 Task: Open Card Card0000000140 in Board Board0000000035 in Workspace WS0000000012 in Trello. Add Member Email0000000048 to Card Card0000000140 in Board Board0000000035 in Workspace WS0000000012 in Trello. Add Red Label titled Label0000000140 to Card Card0000000140 in Board Board0000000035 in Workspace WS0000000012 in Trello. Add Checklist CL0000000140 to Card Card0000000140 in Board Board0000000035 in Workspace WS0000000012 in Trello. Add Dates with Start Date as Nov 01 2023 and Due Date as Nov 30 2023 to Card Card0000000140 in Board Board0000000035 in Workspace WS0000000012 in Trello
Action: Mouse moved to (495, 492)
Screenshot: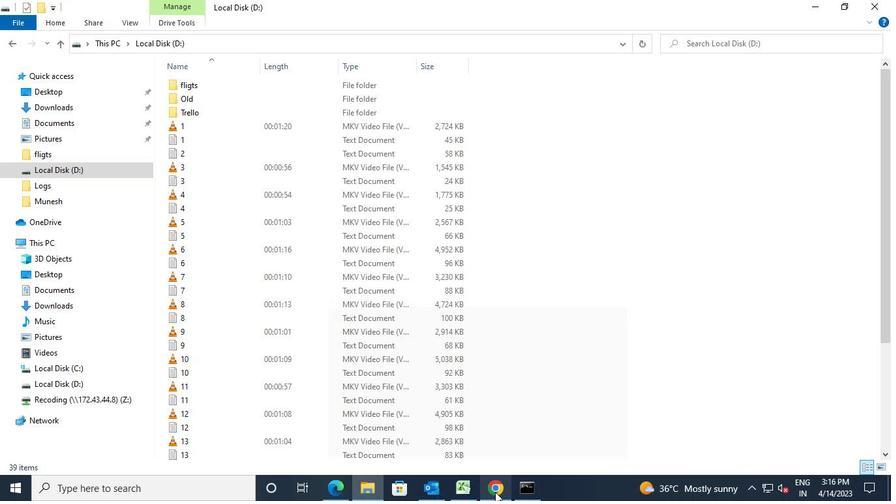 
Action: Mouse pressed left at (495, 492)
Screenshot: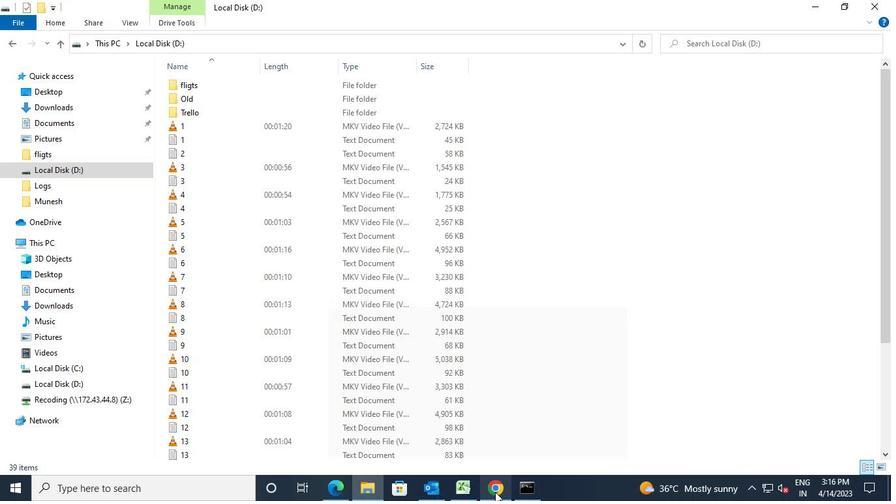 
Action: Mouse moved to (256, 384)
Screenshot: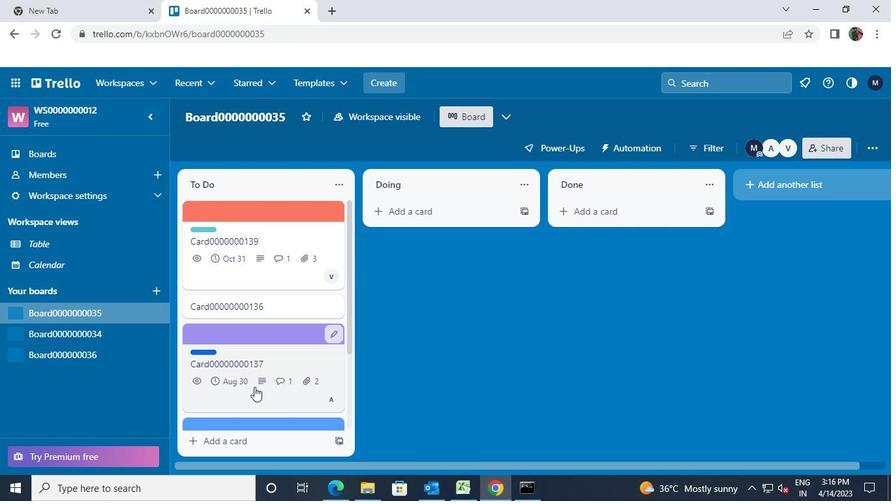 
Action: Mouse scrolled (256, 383) with delta (0, 0)
Screenshot: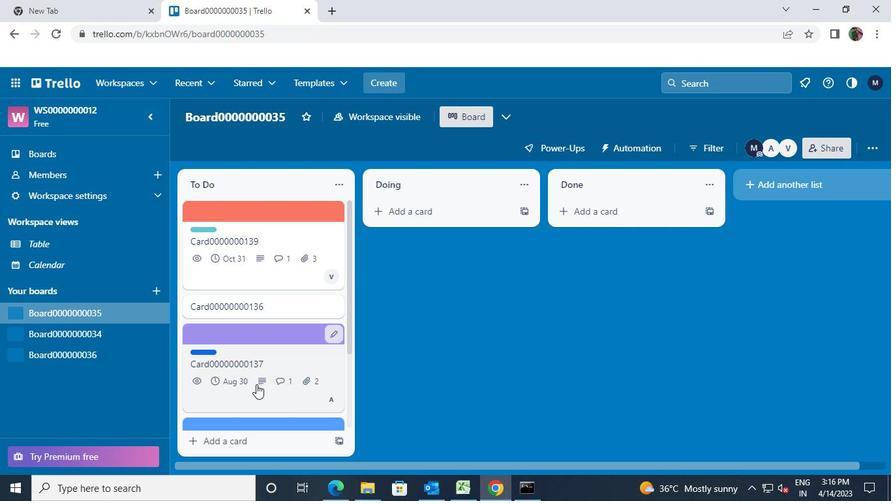 
Action: Mouse scrolled (256, 383) with delta (0, 0)
Screenshot: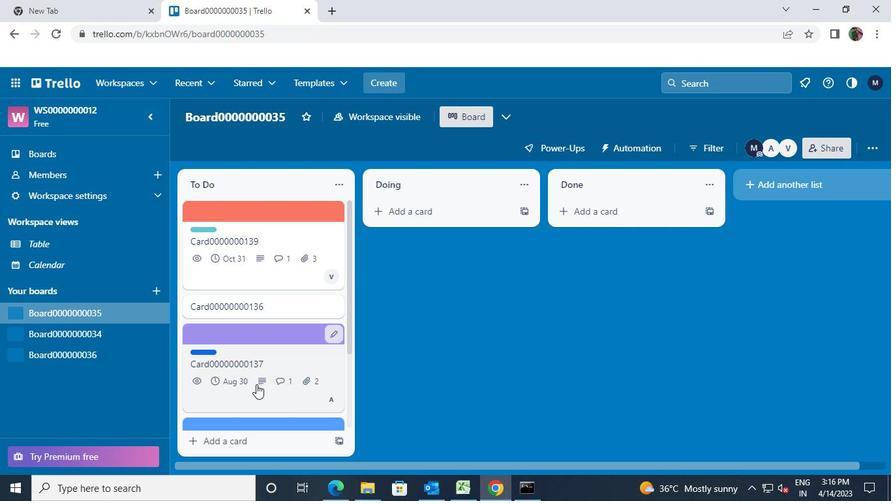 
Action: Mouse moved to (267, 360)
Screenshot: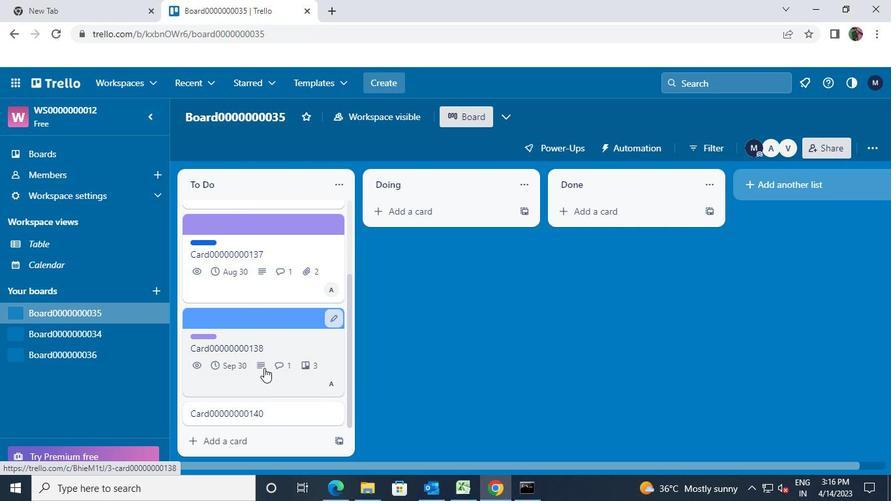 
Action: Mouse scrolled (267, 360) with delta (0, 0)
Screenshot: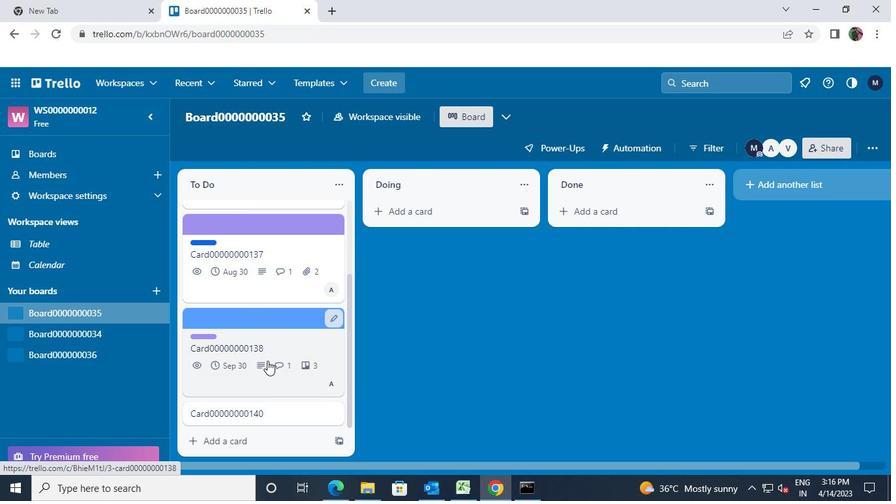 
Action: Mouse scrolled (267, 360) with delta (0, 0)
Screenshot: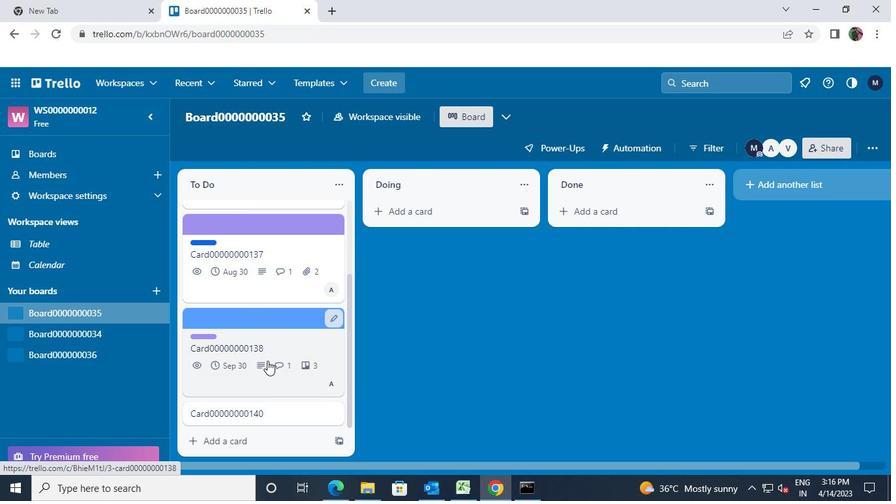 
Action: Mouse scrolled (267, 360) with delta (0, 0)
Screenshot: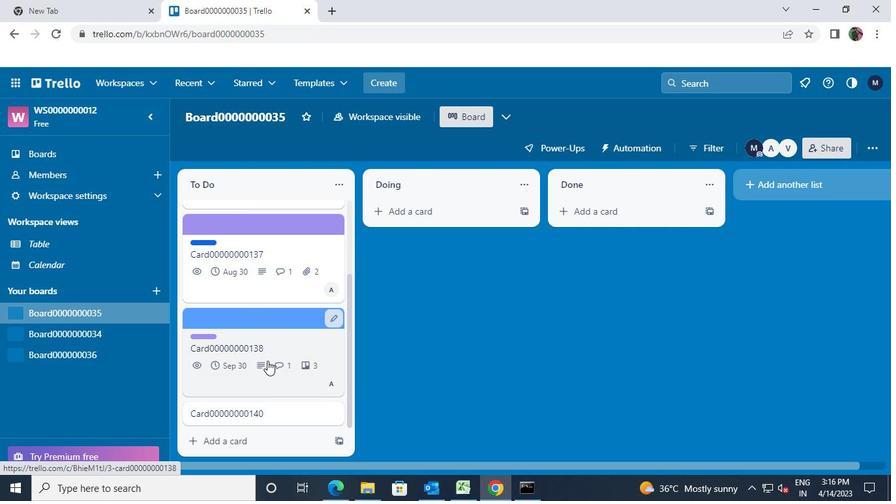 
Action: Mouse moved to (332, 411)
Screenshot: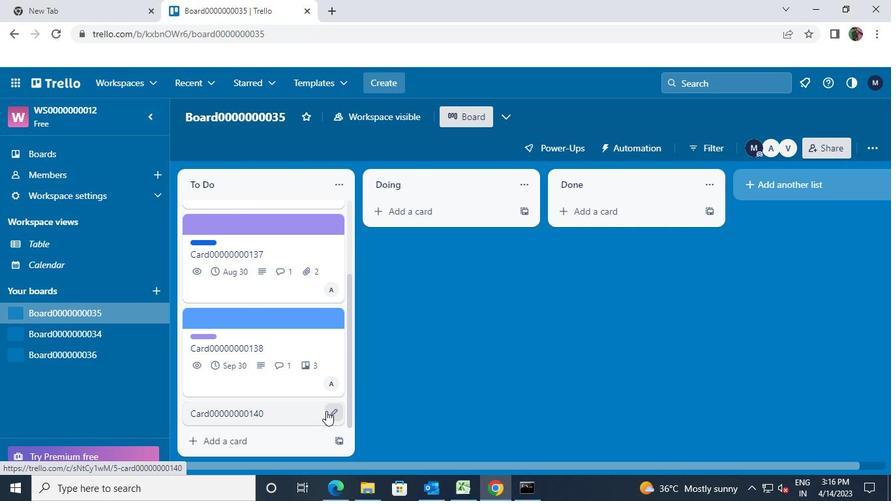 
Action: Mouse pressed left at (332, 411)
Screenshot: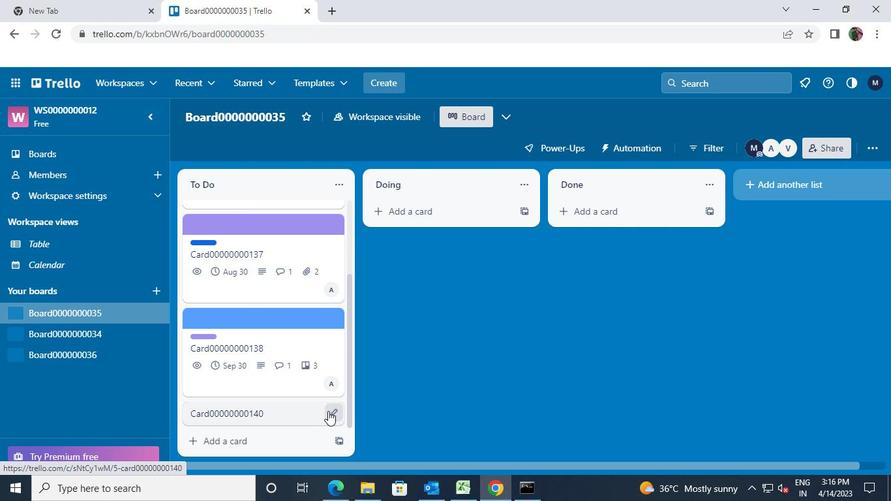 
Action: Mouse moved to (390, 292)
Screenshot: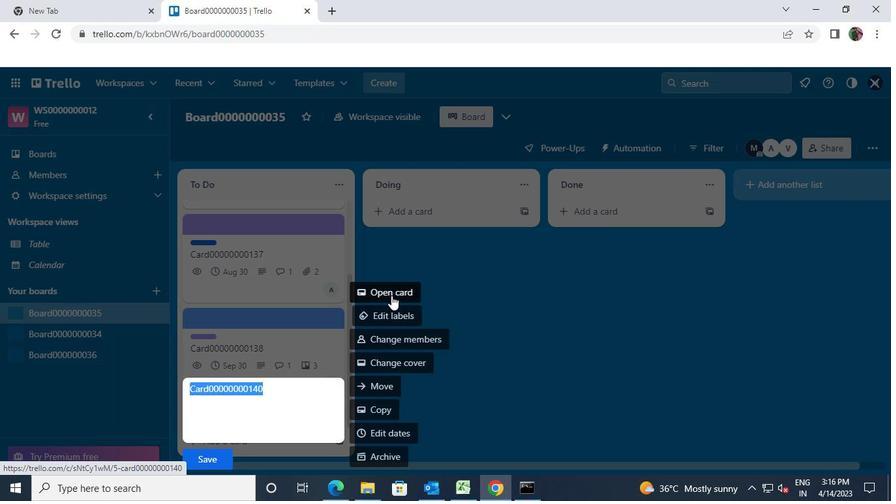 
Action: Mouse pressed left at (390, 292)
Screenshot: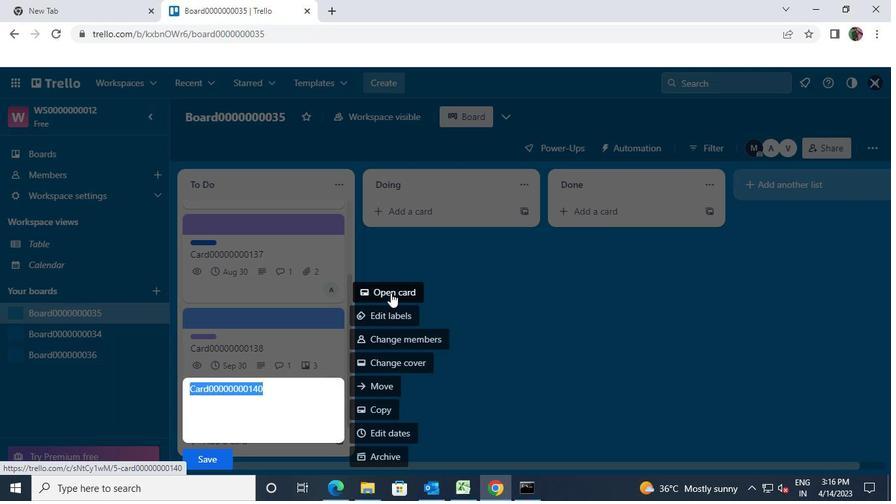 
Action: Mouse moved to (588, 187)
Screenshot: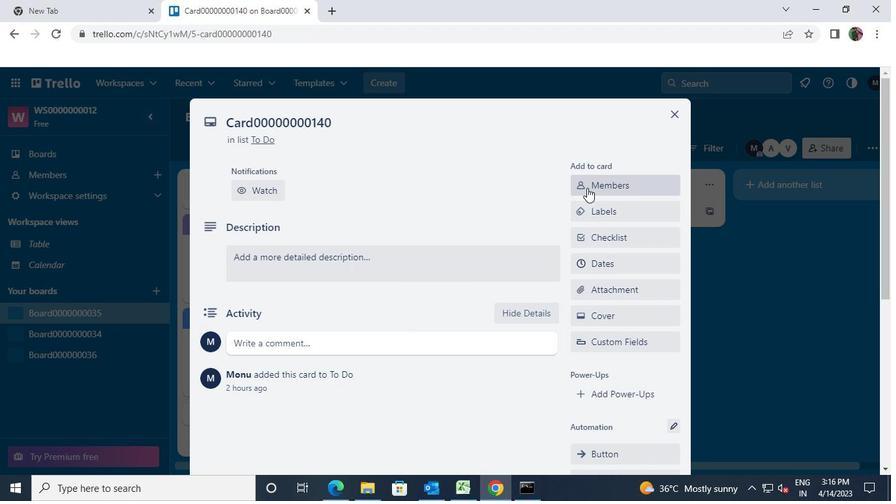 
Action: Mouse pressed left at (588, 187)
Screenshot: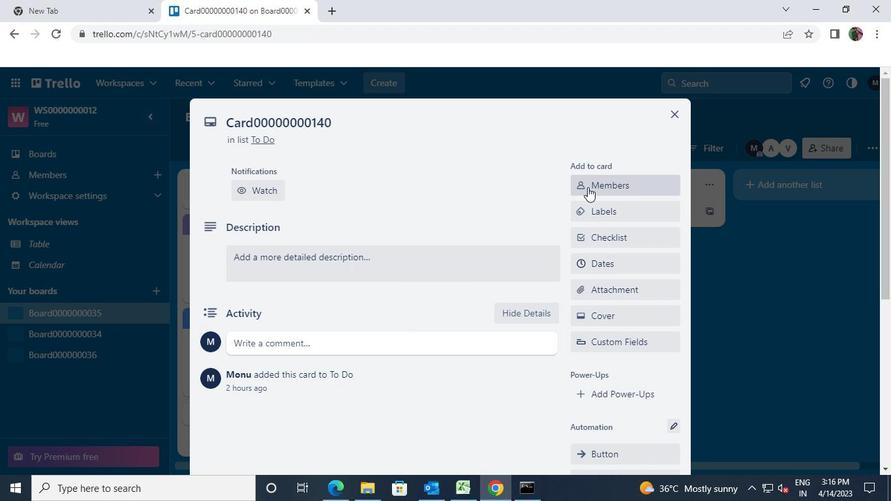 
Action: Mouse moved to (605, 240)
Screenshot: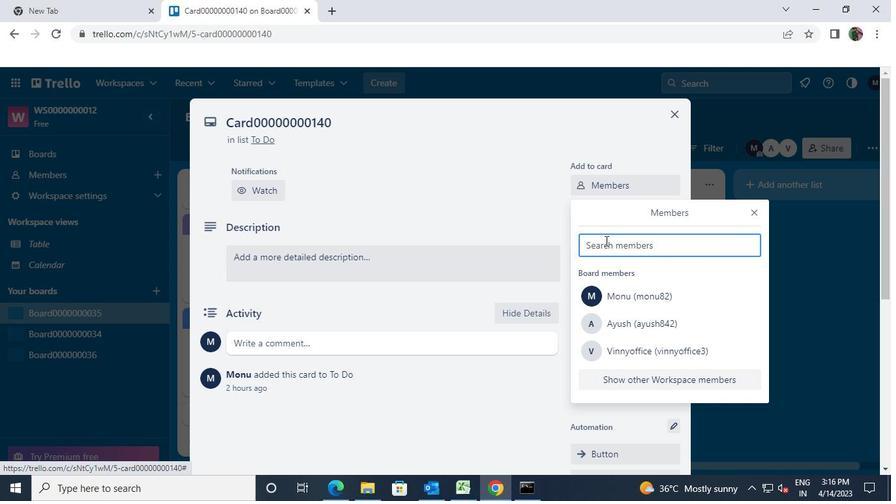 
Action: Key pressed ayusg<<104>><<105>><<97>><<97>><Key.shift>@gmail.com
Screenshot: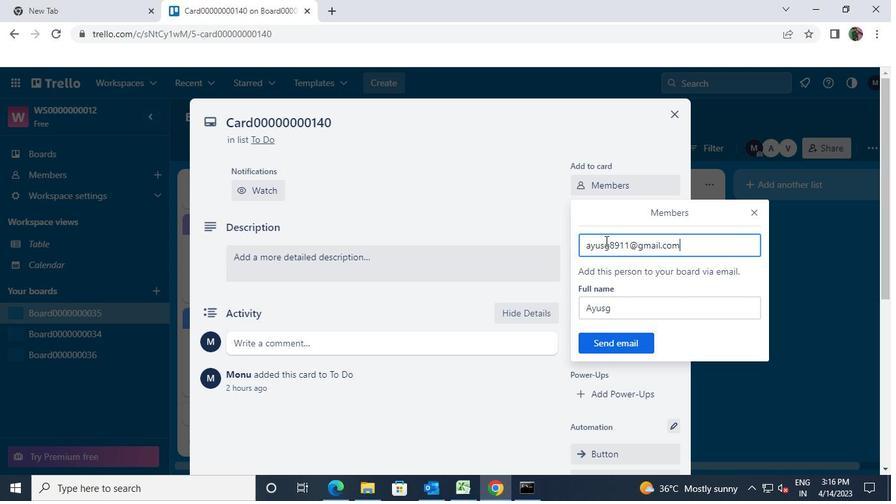 
Action: Mouse moved to (613, 338)
Screenshot: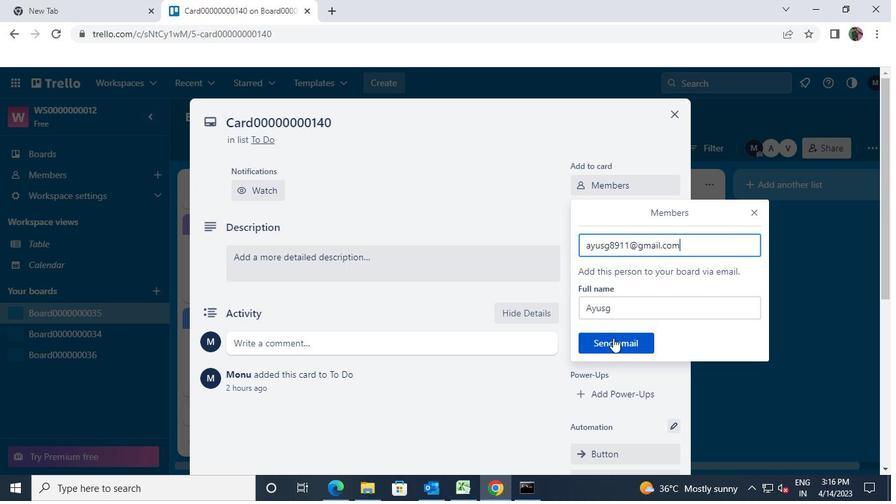 
Action: Mouse pressed left at (613, 338)
Screenshot: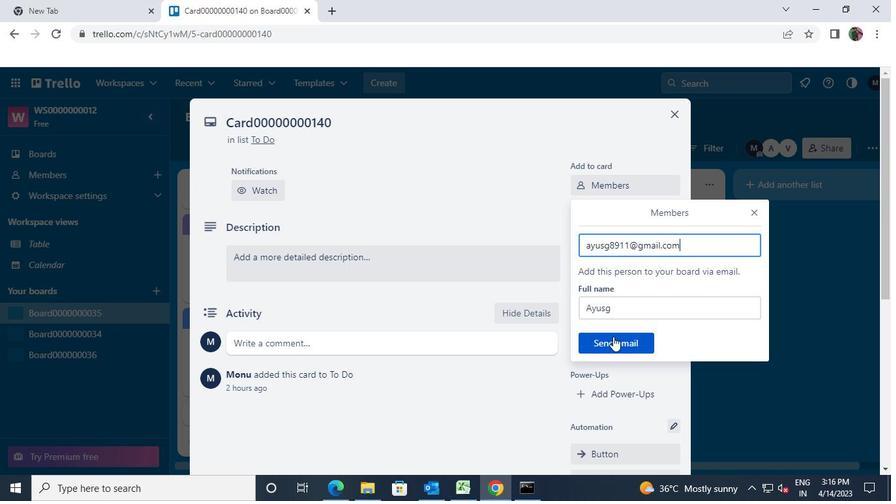 
Action: Mouse moved to (621, 201)
Screenshot: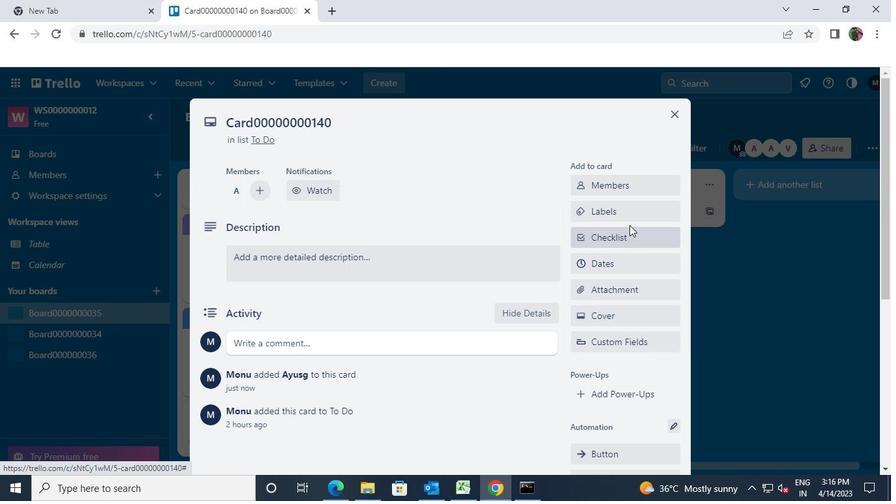 
Action: Mouse pressed left at (621, 201)
Screenshot: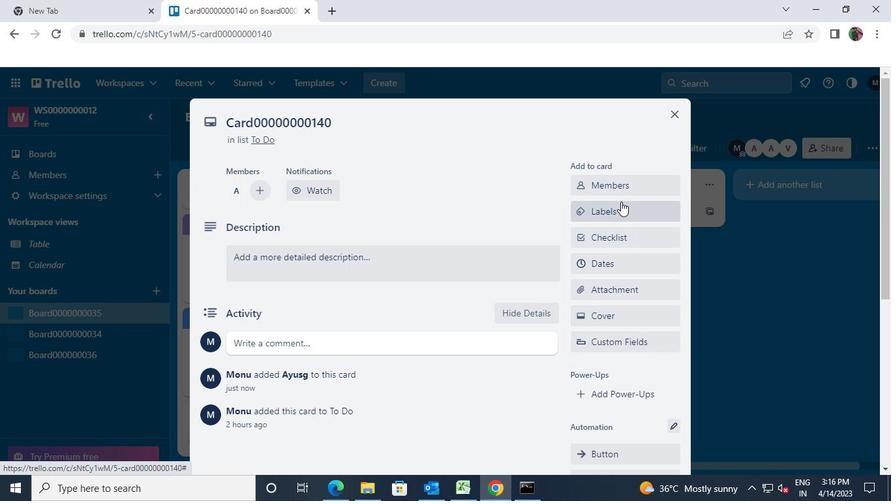 
Action: Mouse moved to (683, 432)
Screenshot: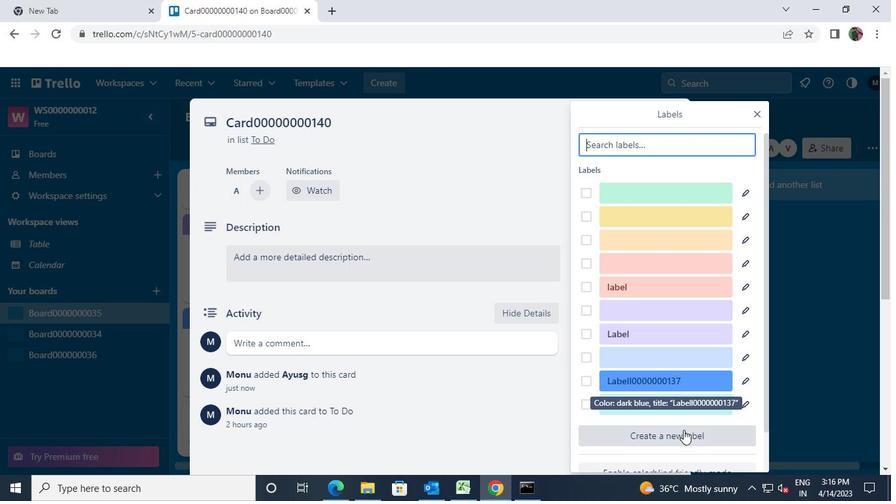 
Action: Mouse pressed left at (683, 432)
Screenshot: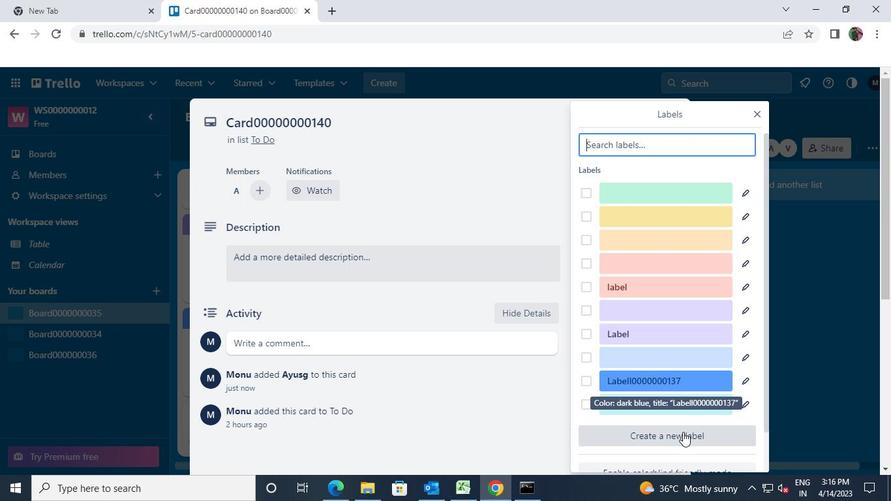 
Action: Mouse moved to (599, 226)
Screenshot: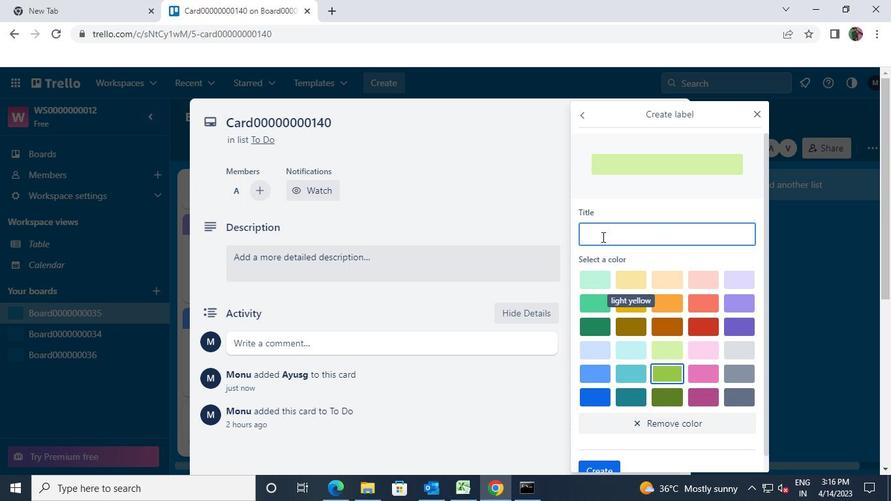 
Action: Mouse pressed left at (599, 226)
Screenshot: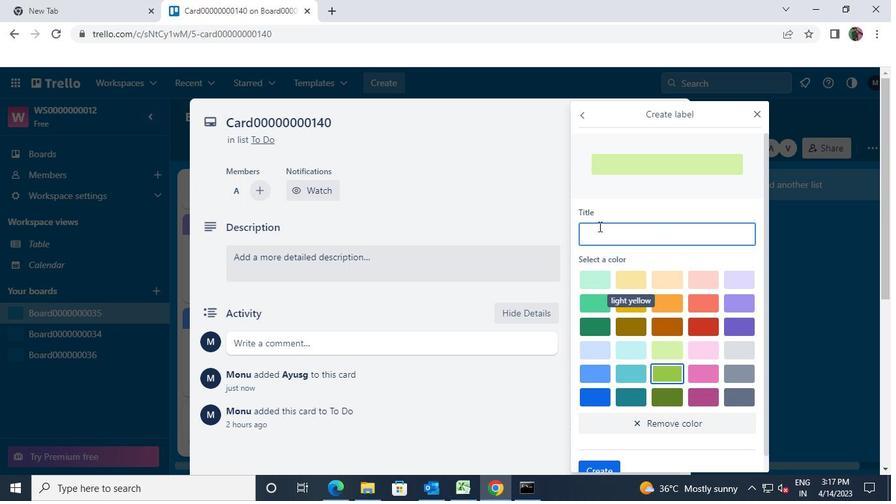 
Action: Key pressed <Key.shift>Title<<96>><<96>><<96>><<96>><<96>><<96>><<96>><<96>><<97>><<100>><<96>>
Screenshot: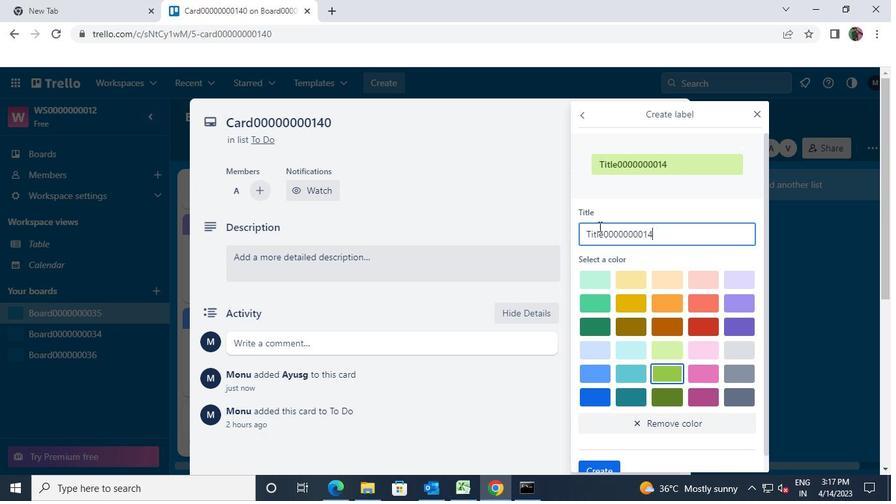 
Action: Mouse moved to (710, 317)
Screenshot: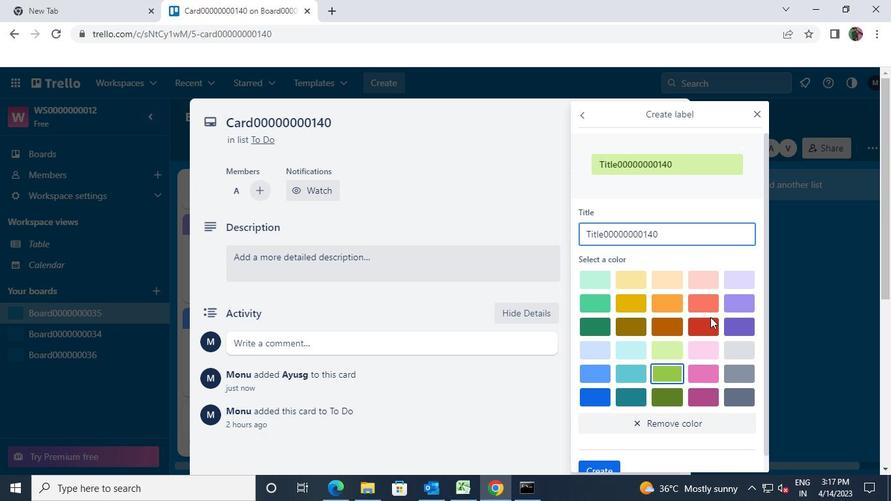 
Action: Mouse pressed left at (710, 317)
Screenshot: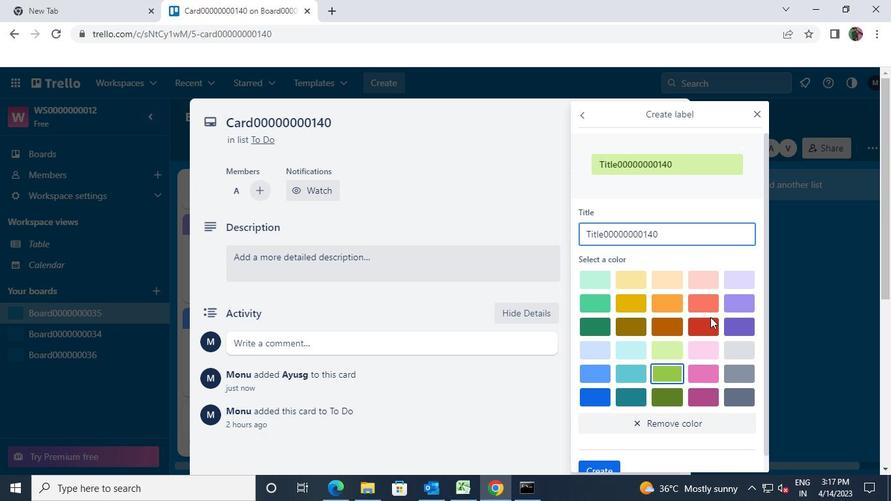 
Action: Mouse moved to (653, 343)
Screenshot: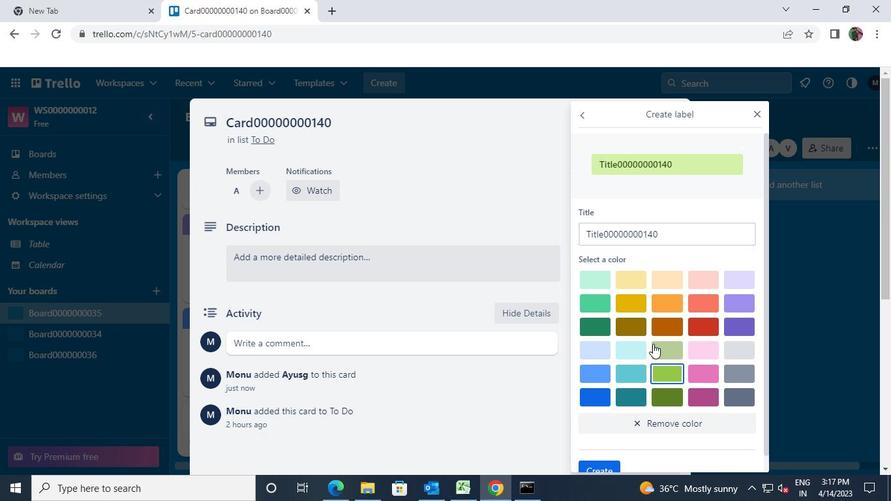 
Action: Mouse scrolled (653, 343) with delta (0, 0)
Screenshot: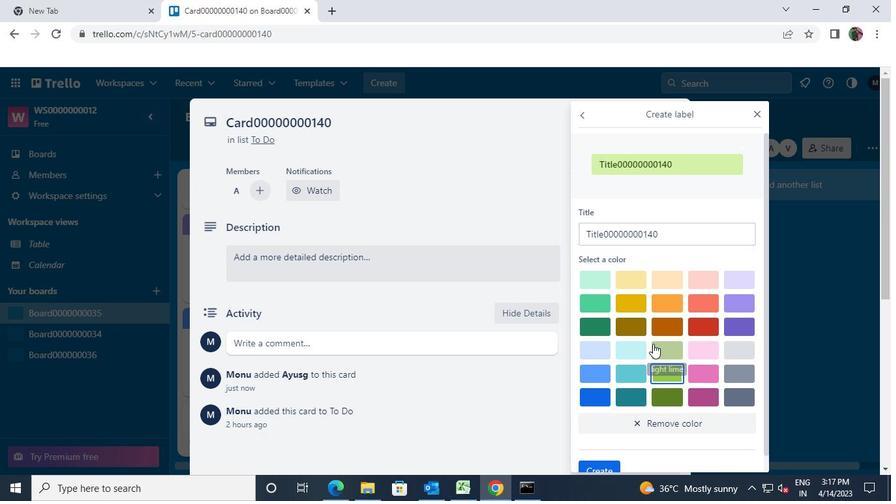 
Action: Mouse moved to (693, 302)
Screenshot: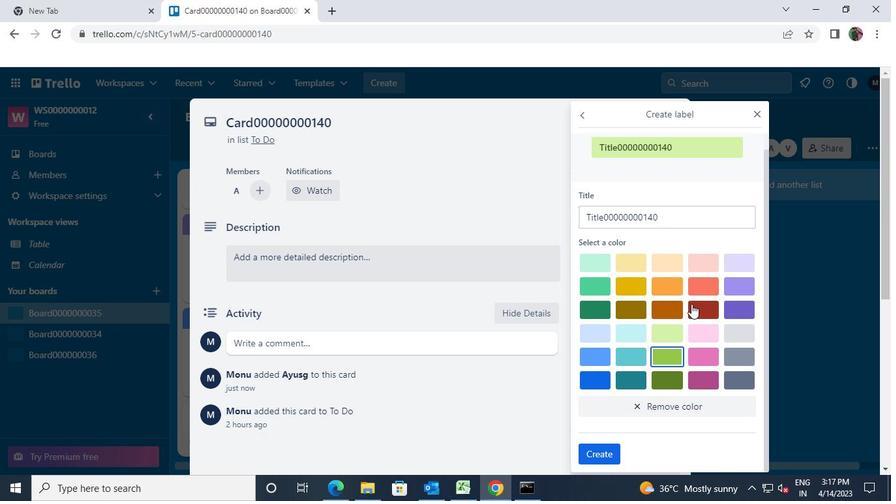 
Action: Mouse pressed left at (693, 302)
Screenshot: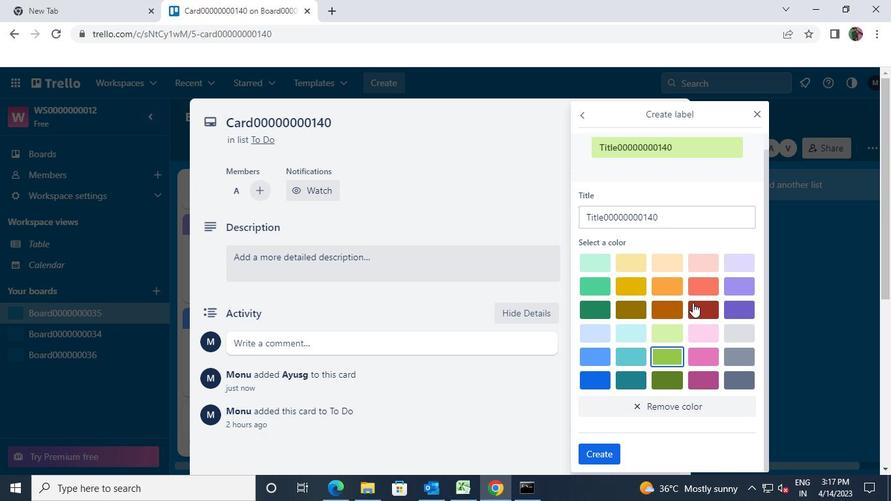 
Action: Mouse moved to (591, 454)
Screenshot: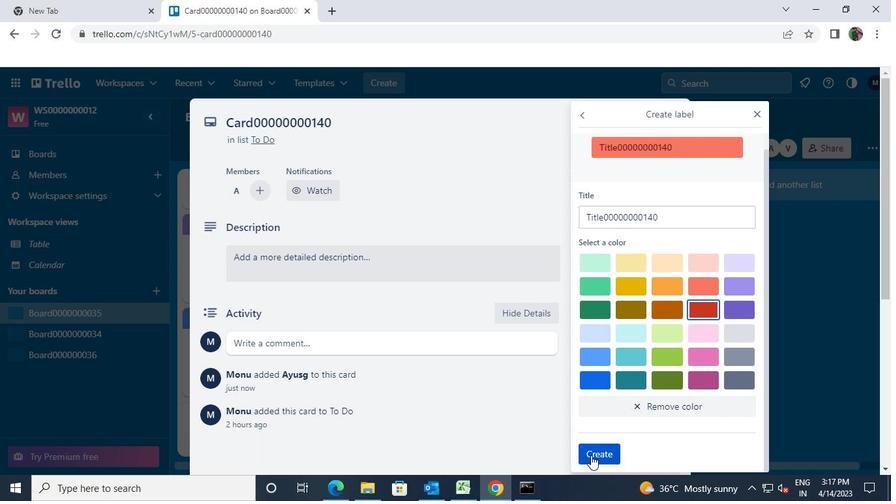 
Action: Mouse pressed left at (591, 454)
Screenshot: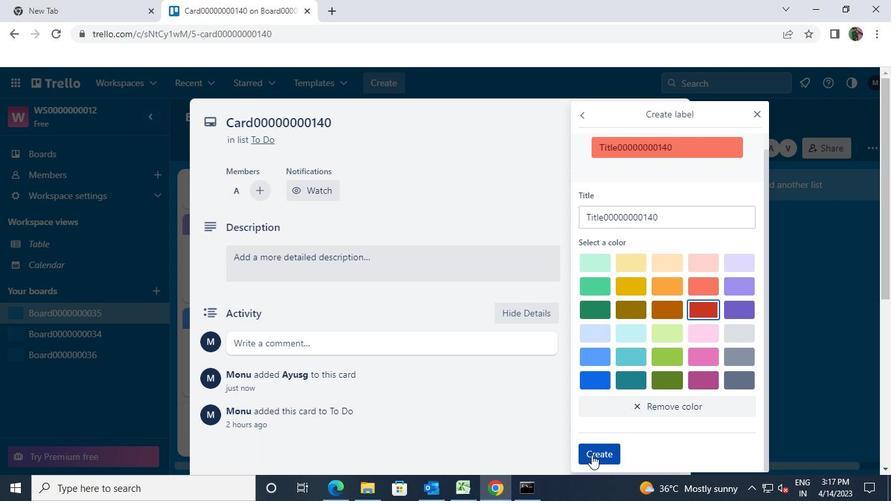 
Action: Mouse moved to (753, 114)
Screenshot: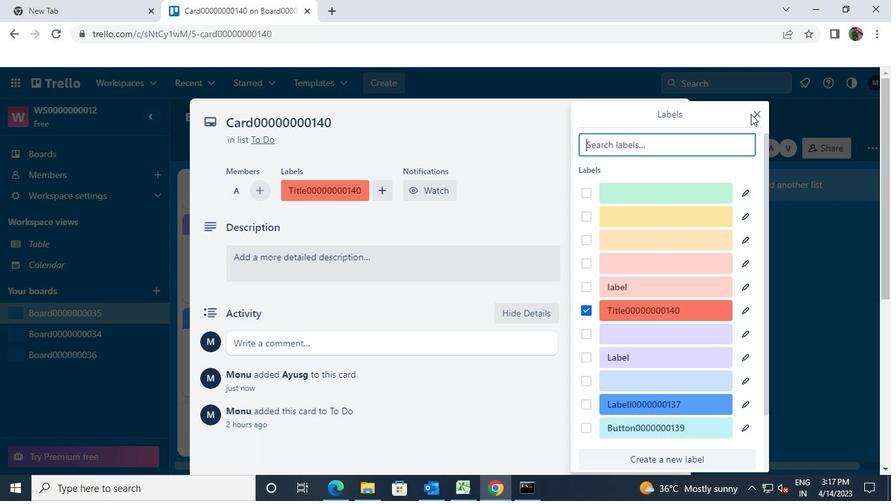 
Action: Mouse pressed left at (753, 114)
Screenshot: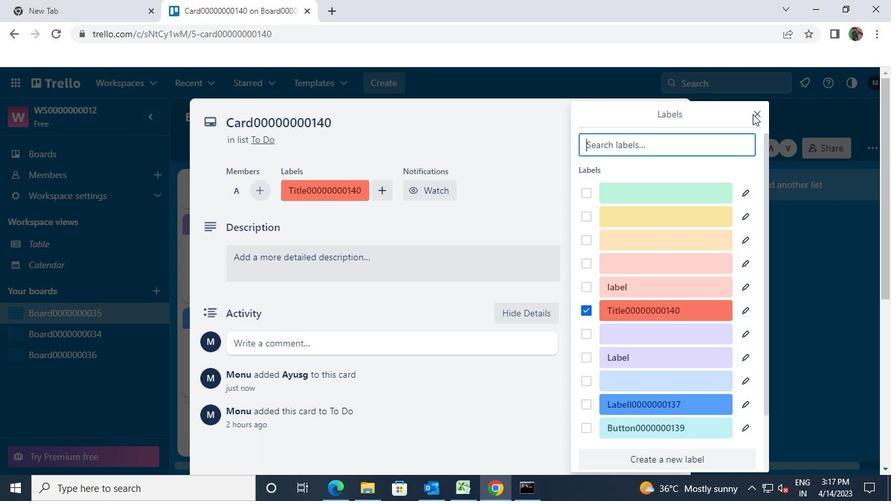 
Action: Mouse moved to (758, 115)
Screenshot: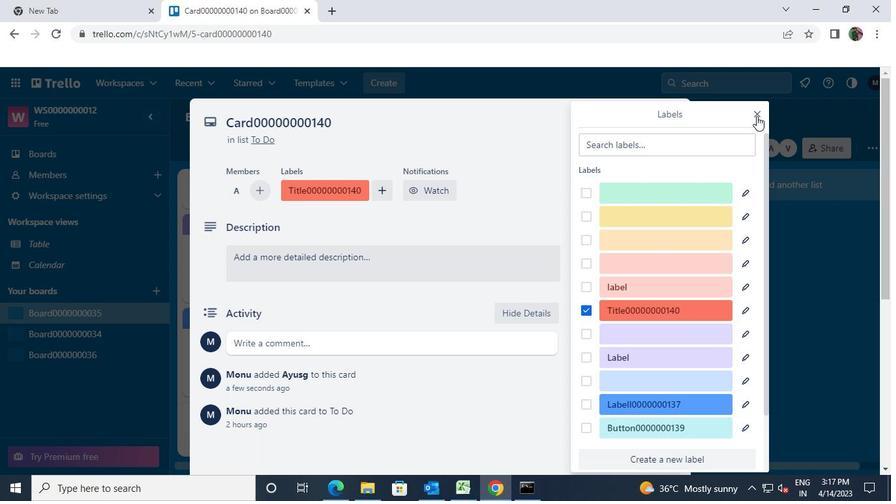 
Action: Mouse pressed left at (758, 115)
Screenshot: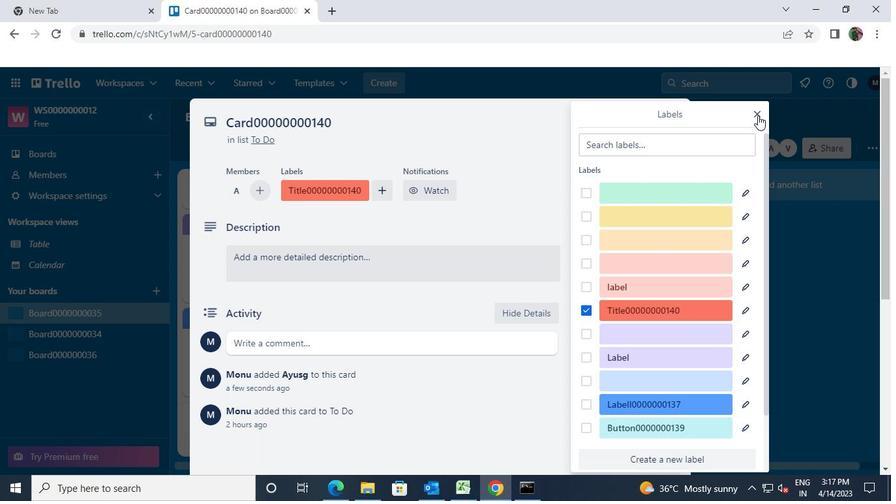 
Action: Mouse moved to (645, 231)
Screenshot: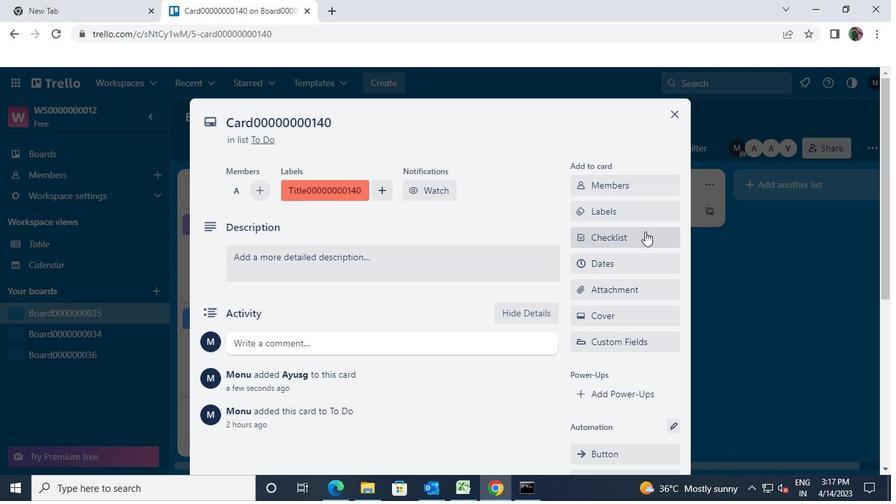 
Action: Mouse pressed left at (645, 231)
Screenshot: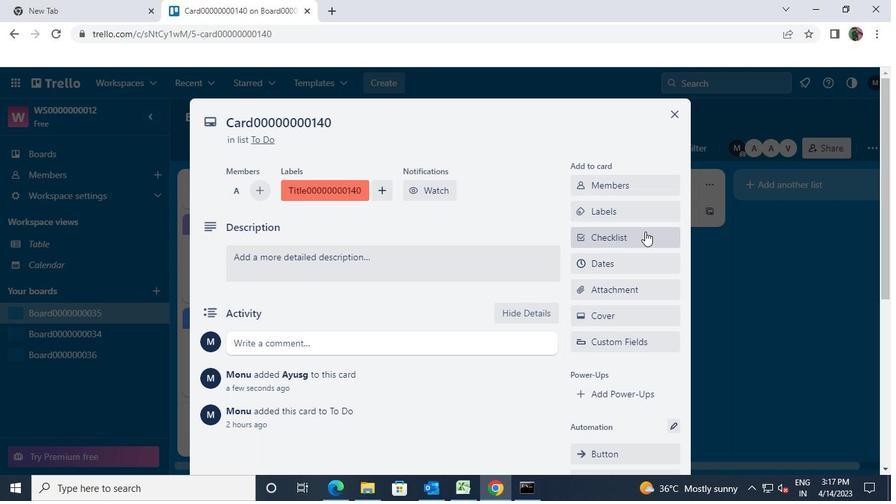 
Action: Mouse moved to (637, 308)
Screenshot: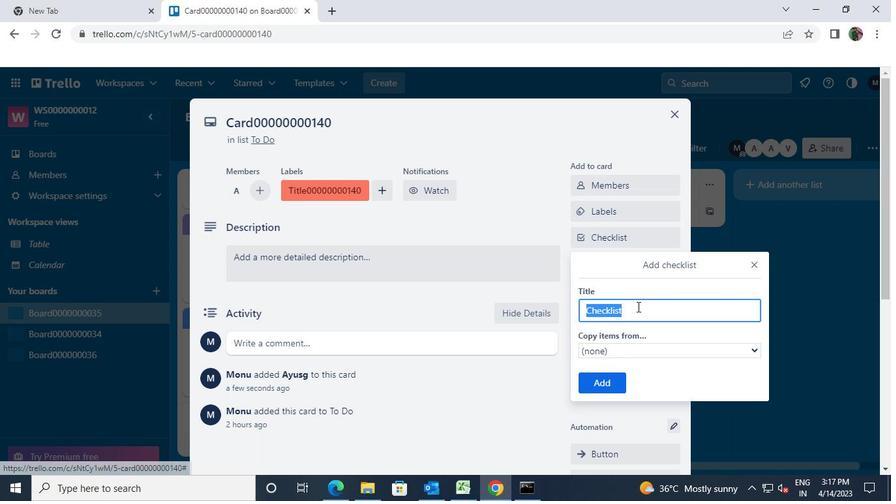 
Action: Key pressed <Key.shift>CL<<96>><<96>><<96>><<96>><<96>><<96>><<96>><<96>><<97>><<100>><<96>>
Screenshot: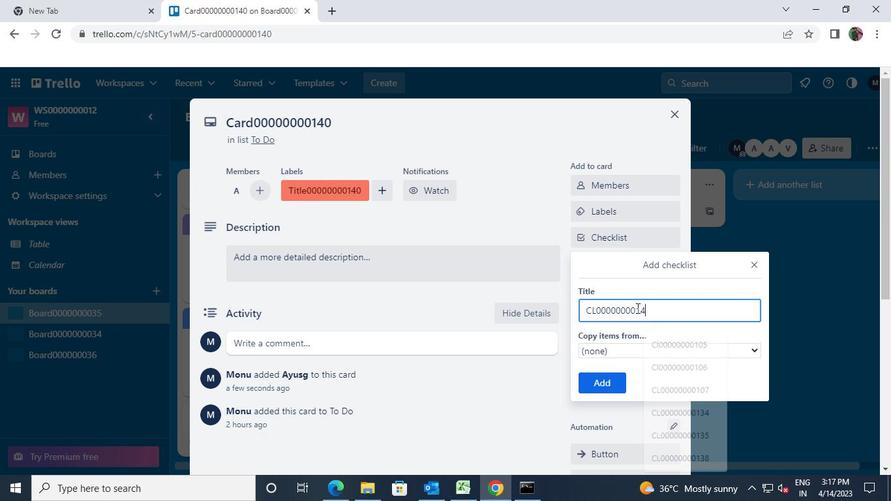 
Action: Mouse moved to (601, 383)
Screenshot: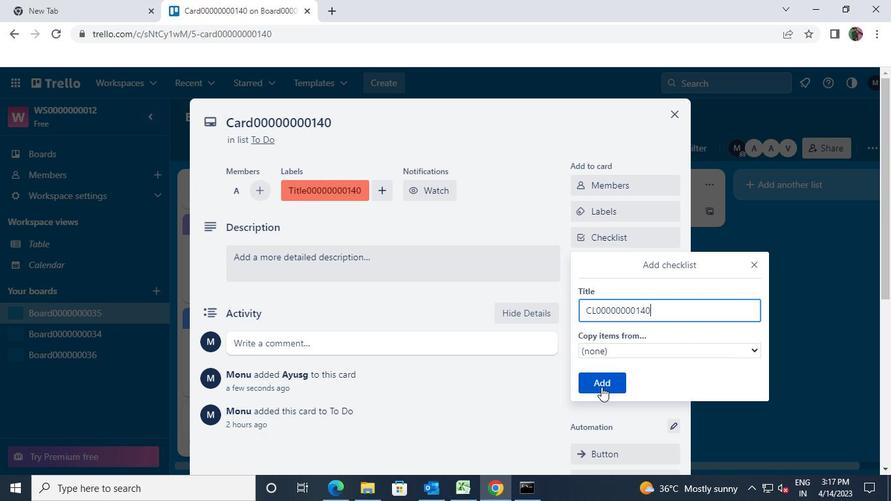 
Action: Mouse pressed left at (601, 383)
Screenshot: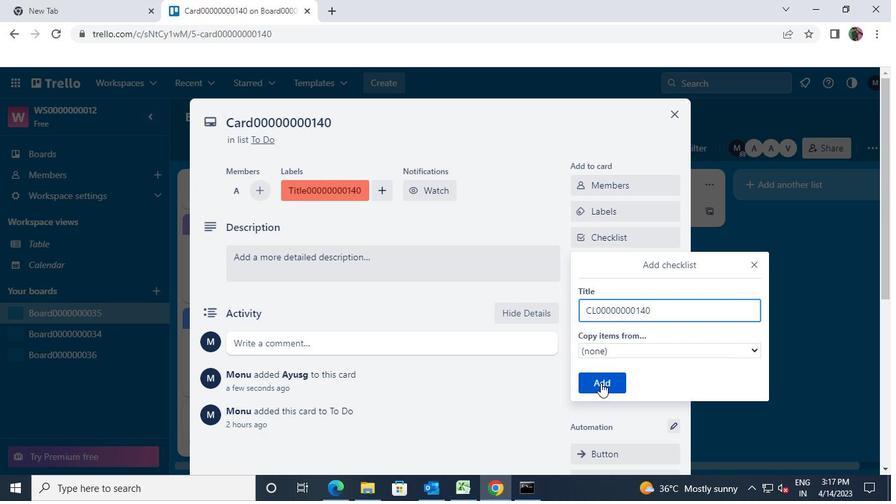 
Action: Mouse moved to (613, 266)
Screenshot: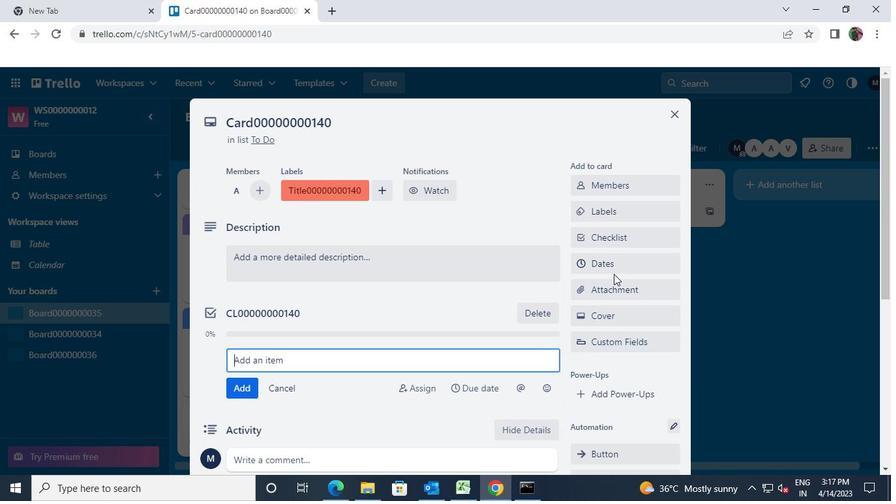 
Action: Mouse pressed left at (613, 266)
Screenshot: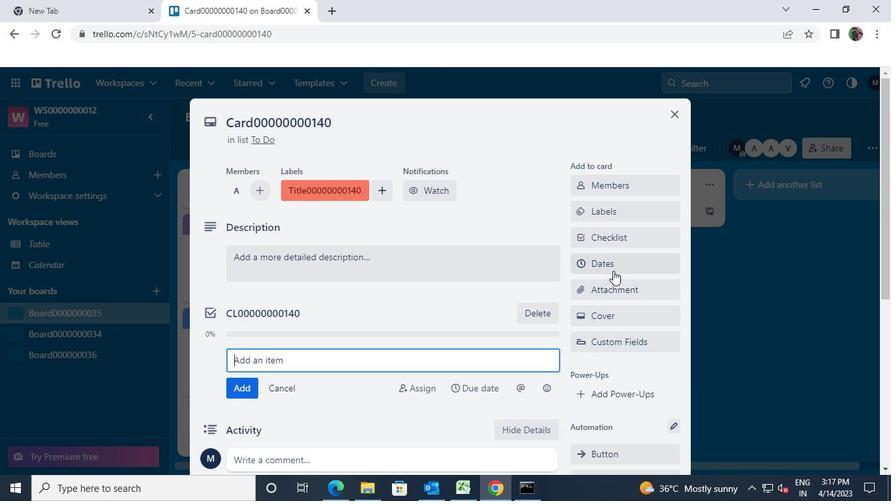 
Action: Mouse moved to (750, 144)
Screenshot: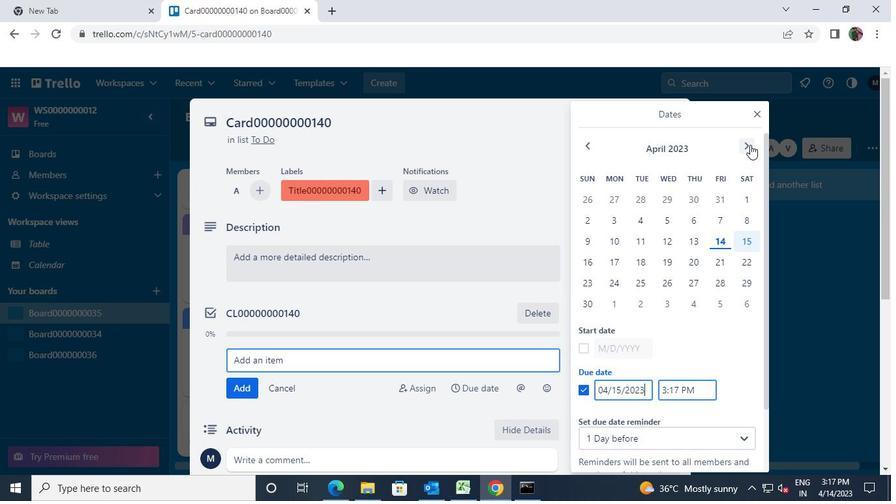
Action: Mouse pressed left at (750, 144)
Screenshot: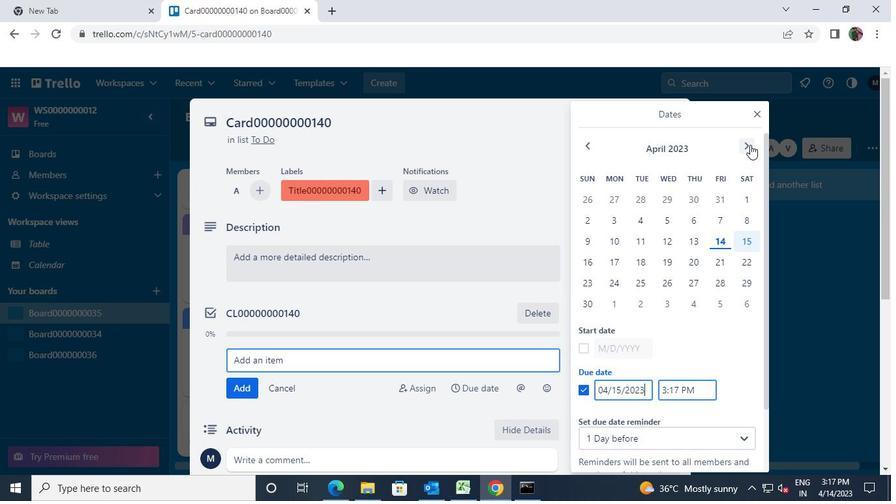 
Action: Mouse pressed left at (750, 144)
Screenshot: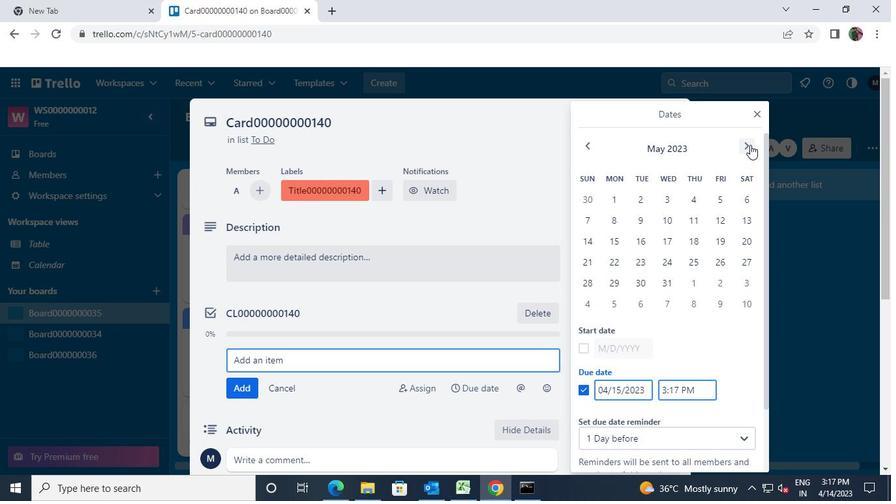 
Action: Mouse pressed left at (750, 144)
Screenshot: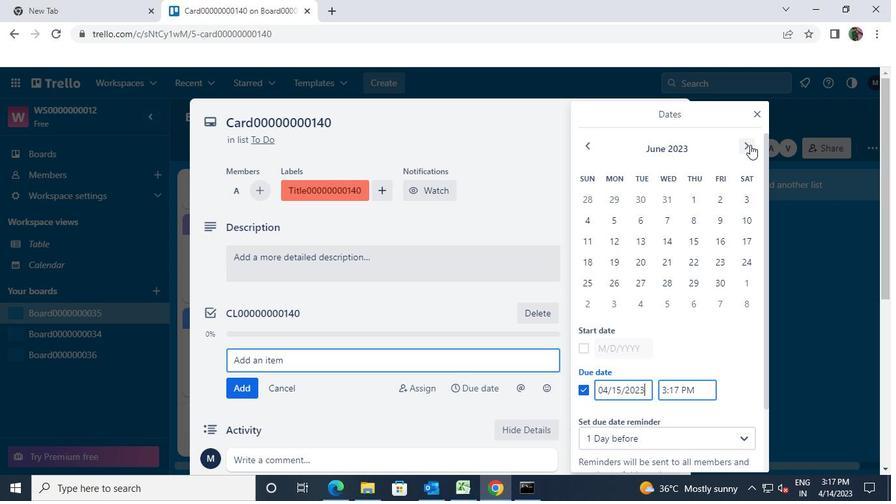 
Action: Mouse pressed left at (750, 144)
Screenshot: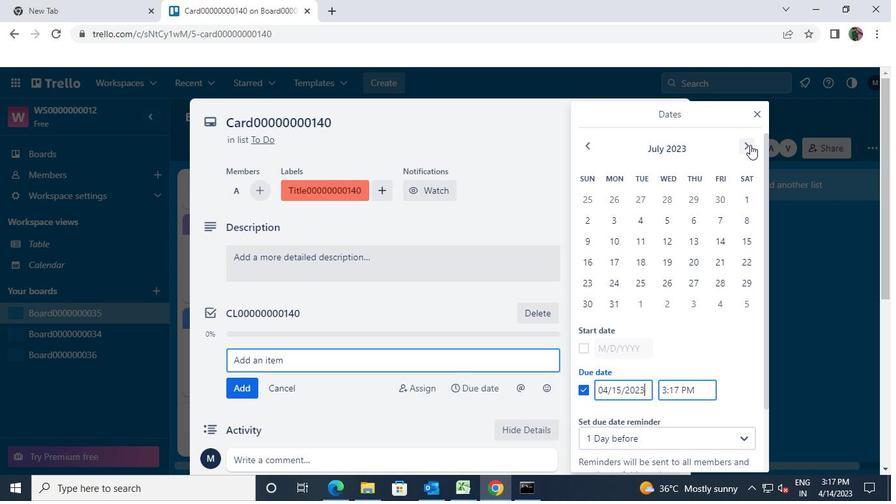 
Action: Mouse pressed left at (750, 144)
Screenshot: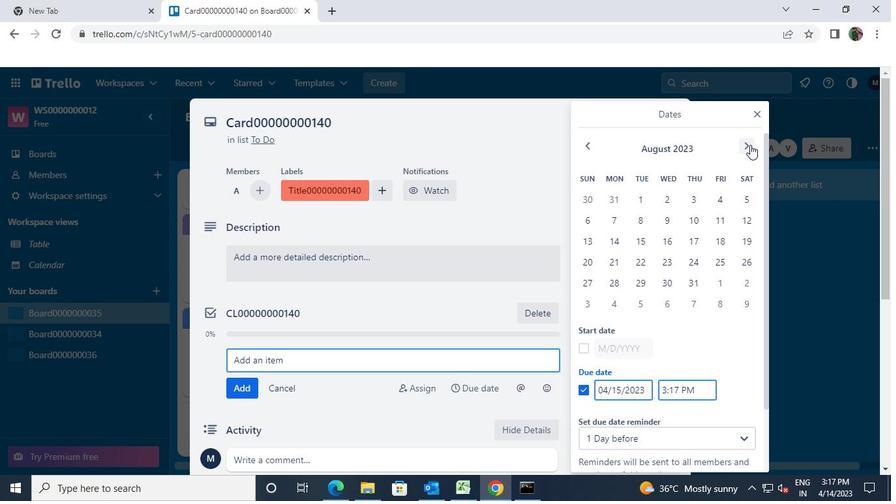 
Action: Mouse pressed left at (750, 144)
Screenshot: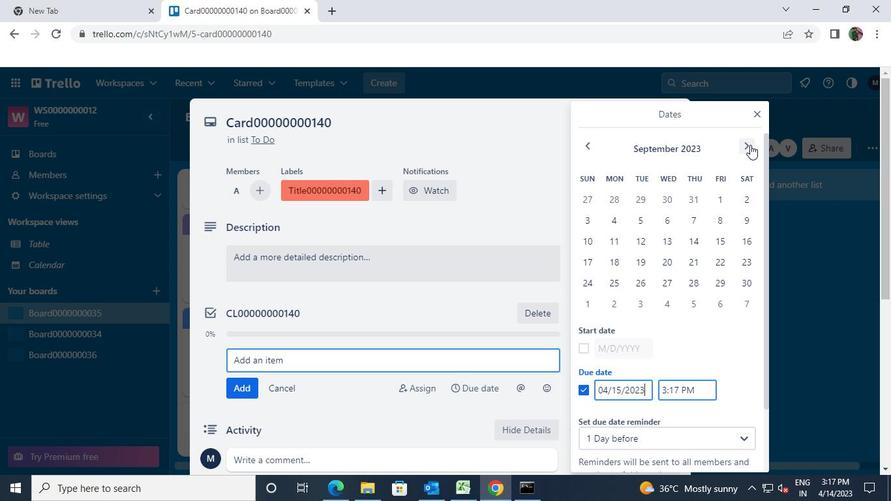 
Action: Mouse pressed left at (750, 144)
Screenshot: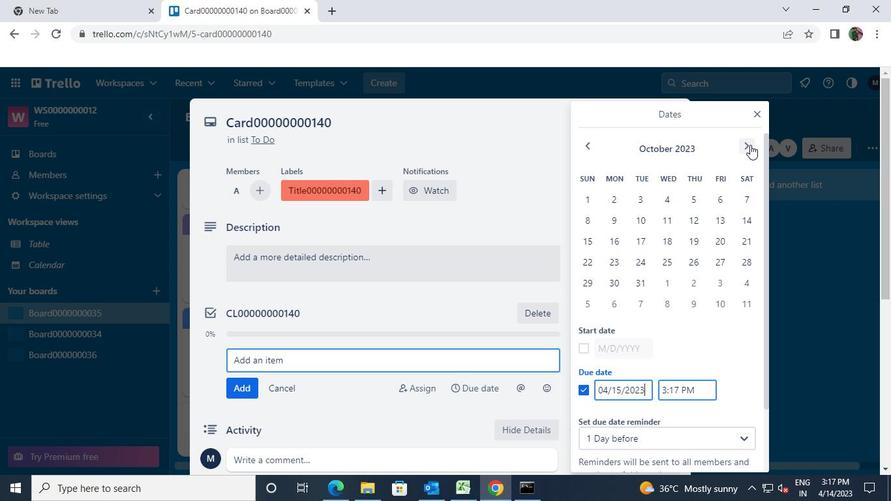 
Action: Mouse moved to (663, 199)
Screenshot: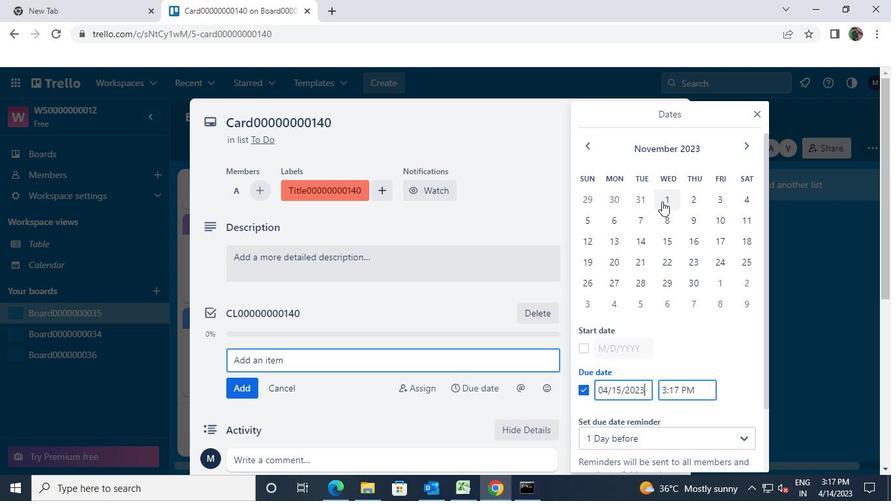 
Action: Mouse pressed left at (663, 199)
Screenshot: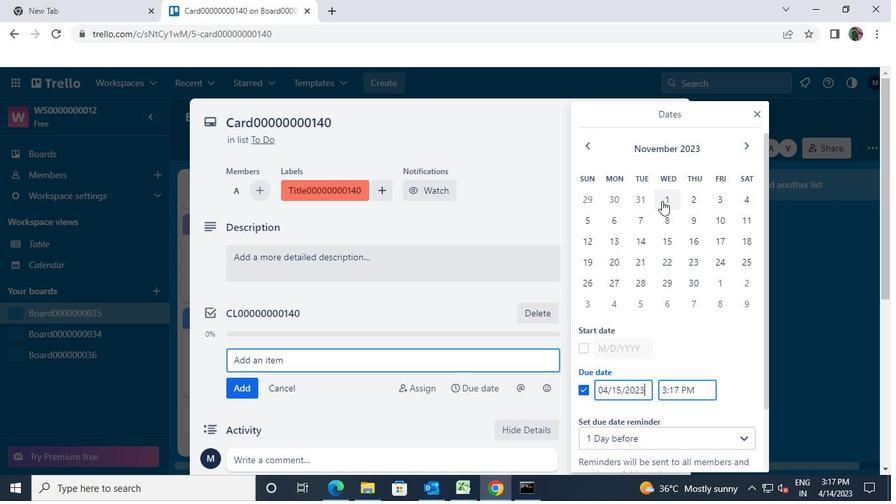 
Action: Mouse scrolled (663, 199) with delta (0, 0)
Screenshot: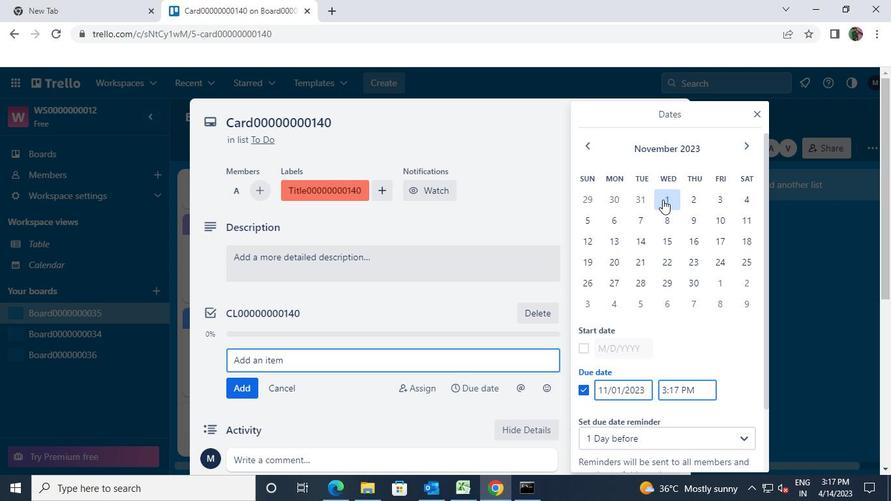 
Action: Mouse scrolled (663, 199) with delta (0, 0)
Screenshot: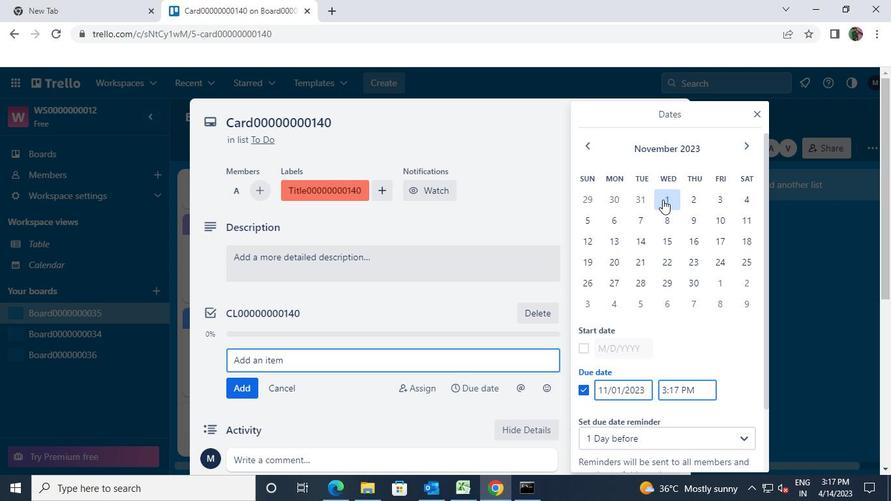 
Action: Mouse moved to (688, 202)
Screenshot: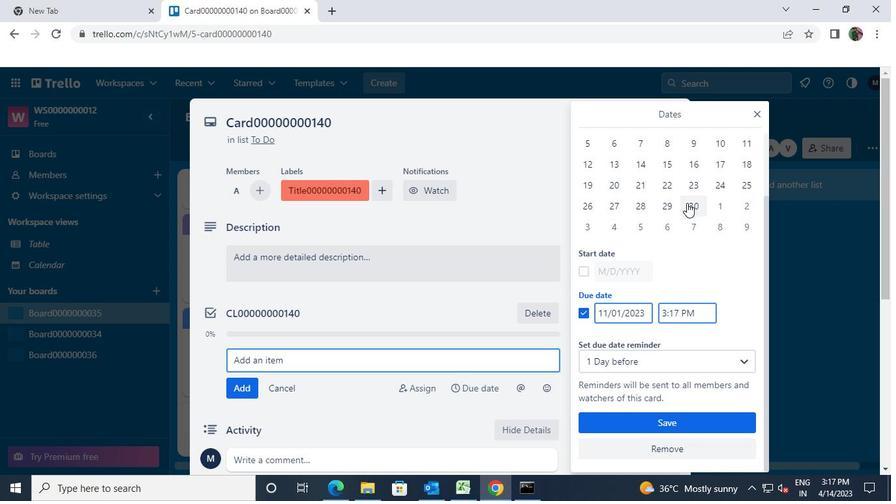 
Action: Mouse pressed left at (688, 202)
Screenshot: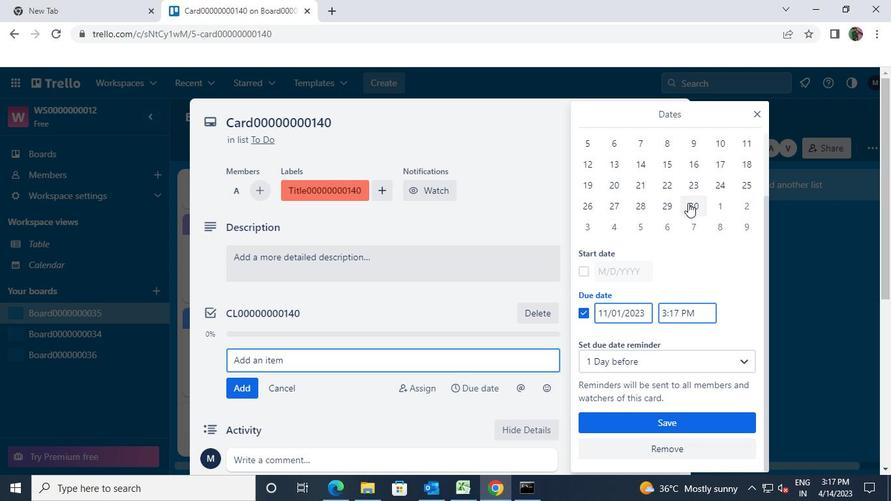
Action: Mouse moved to (672, 424)
Screenshot: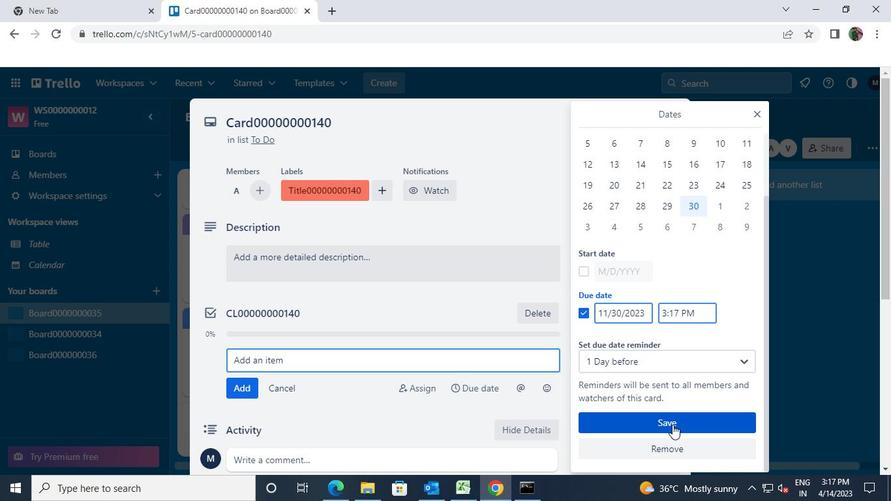 
Action: Mouse pressed left at (672, 424)
Screenshot: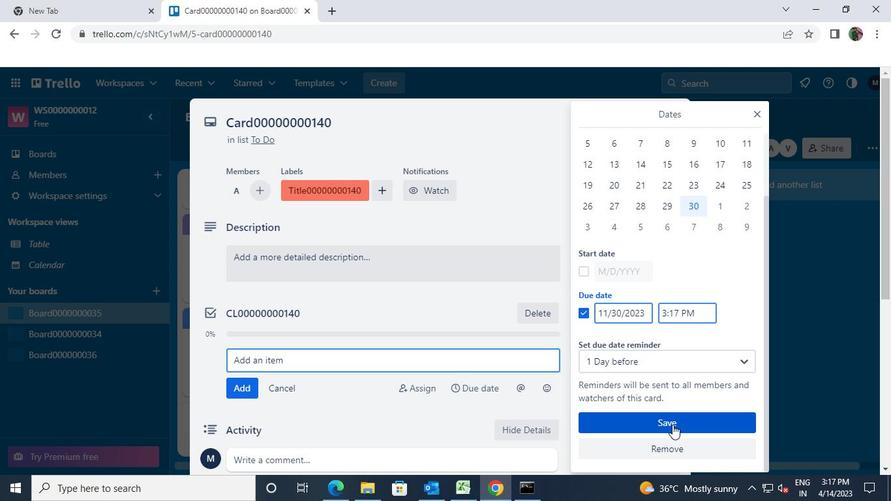 
Action: Mouse moved to (587, 395)
Screenshot: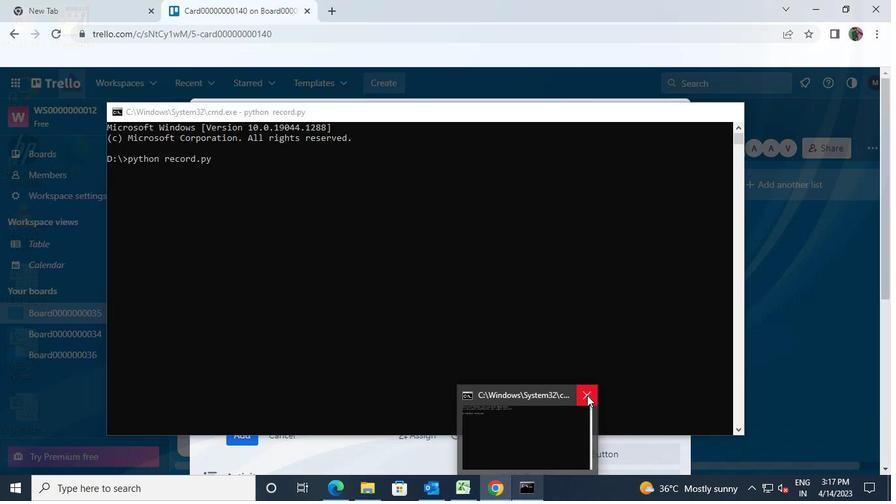 
Action: Mouse pressed left at (587, 395)
Screenshot: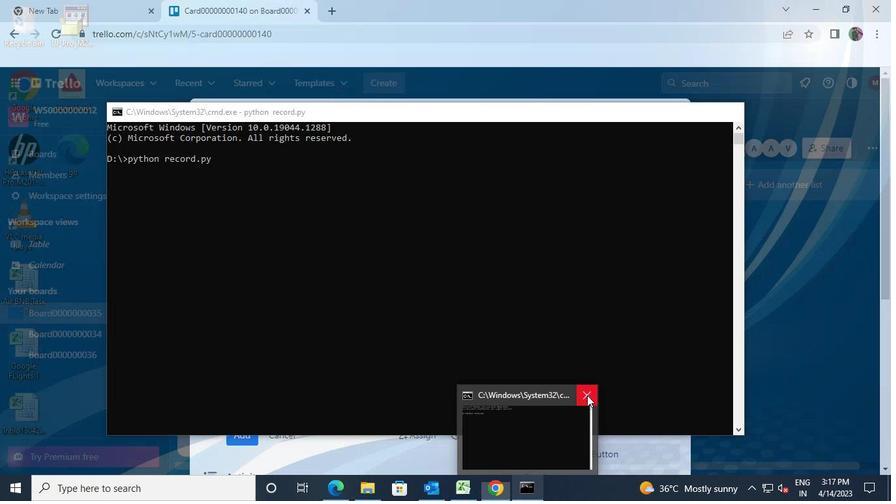 
